 Task: Select the Central European Time as time zone for the schedule.
Action: Mouse moved to (464, 372)
Screenshot: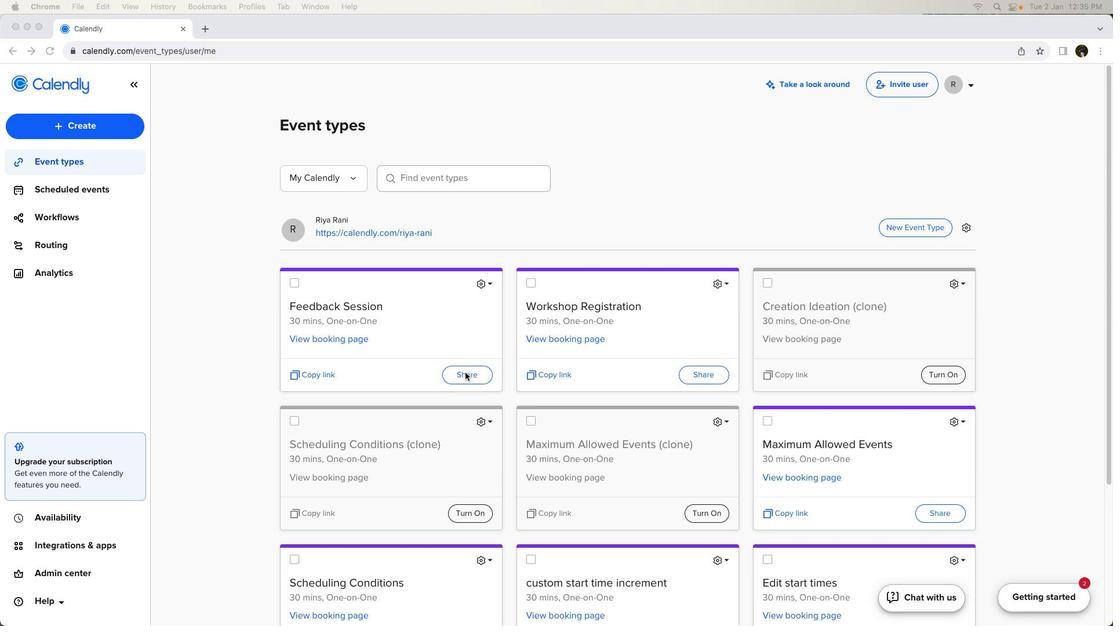 
Action: Mouse pressed left at (464, 372)
Screenshot: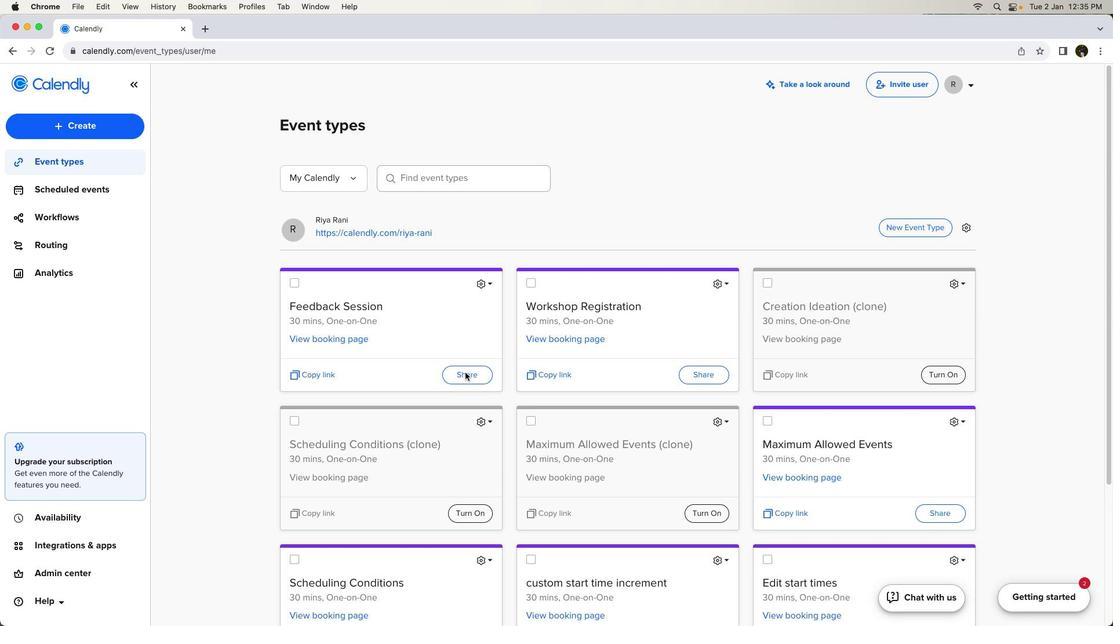 
Action: Mouse moved to (466, 373)
Screenshot: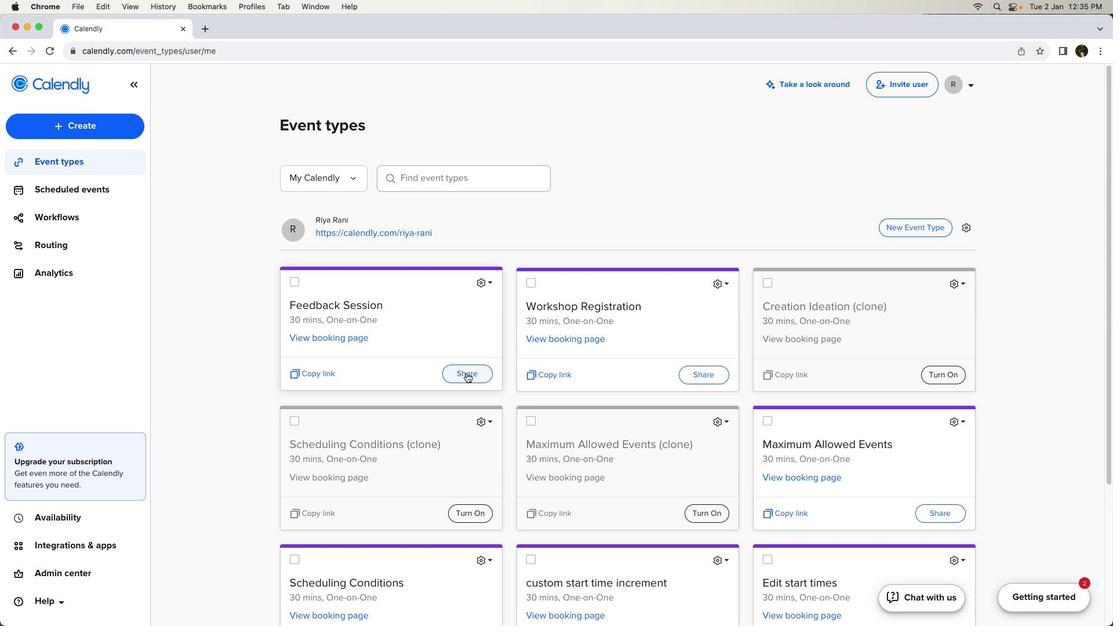
Action: Mouse pressed left at (466, 373)
Screenshot: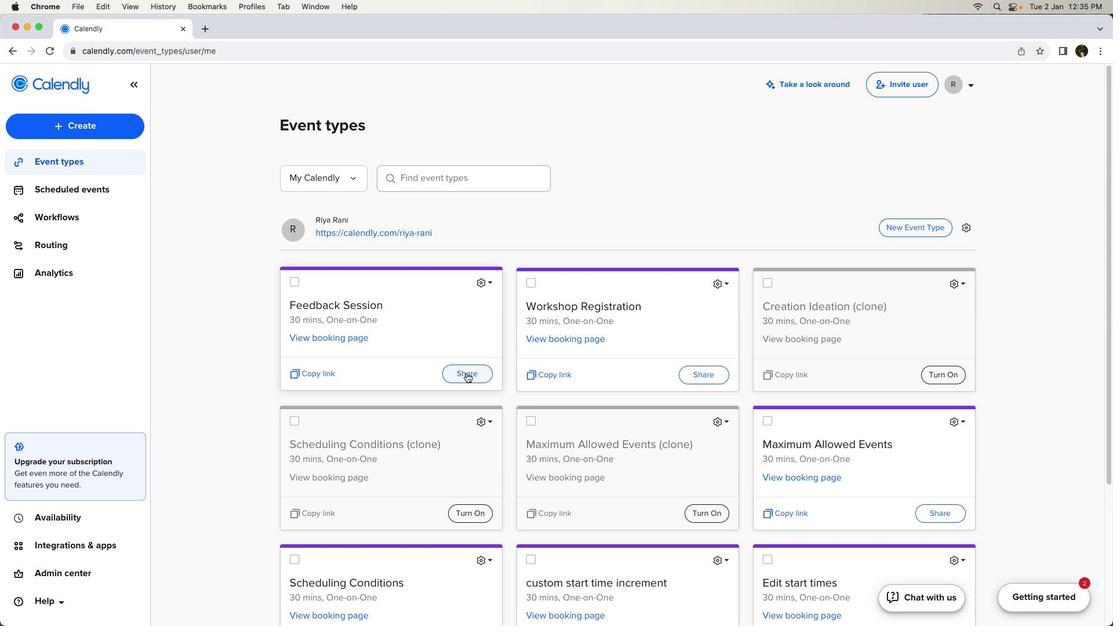 
Action: Mouse moved to (675, 349)
Screenshot: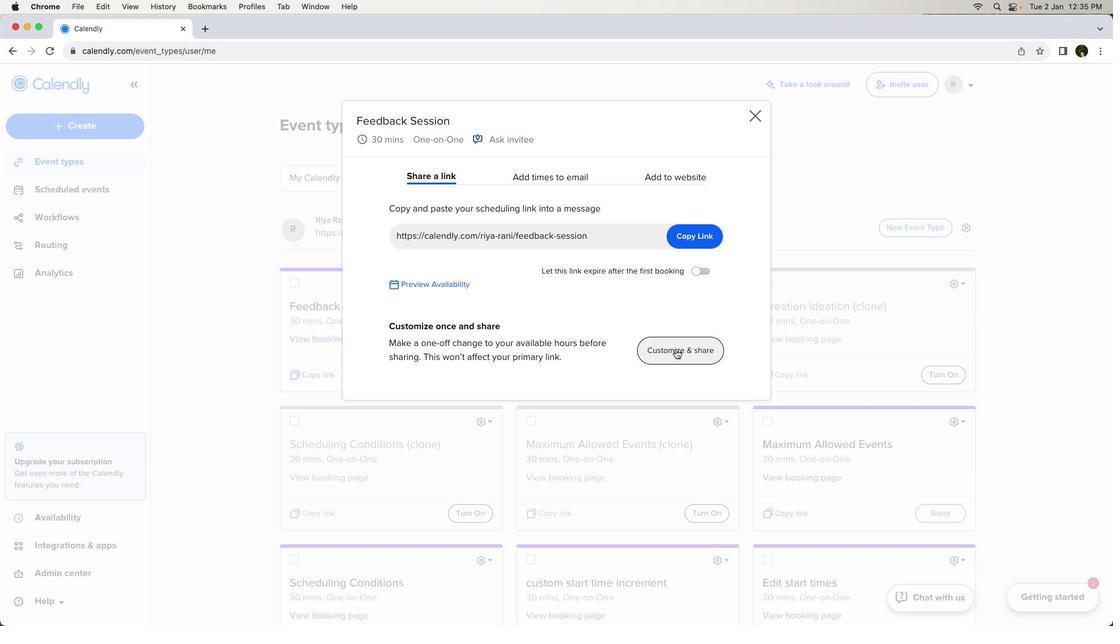 
Action: Mouse pressed left at (675, 349)
Screenshot: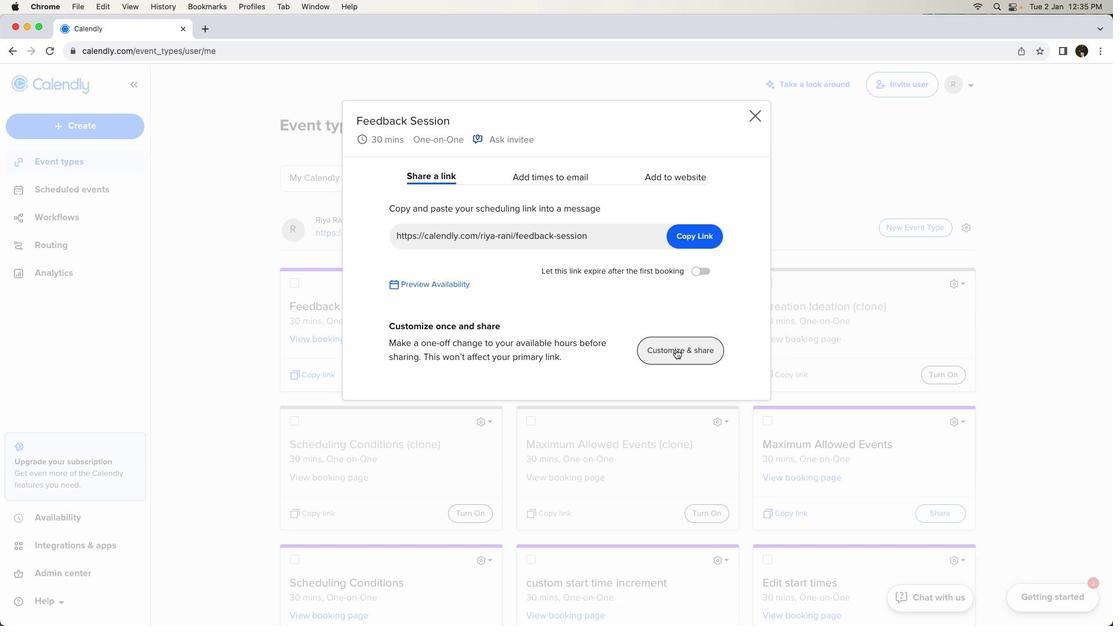 
Action: Mouse moved to (700, 430)
Screenshot: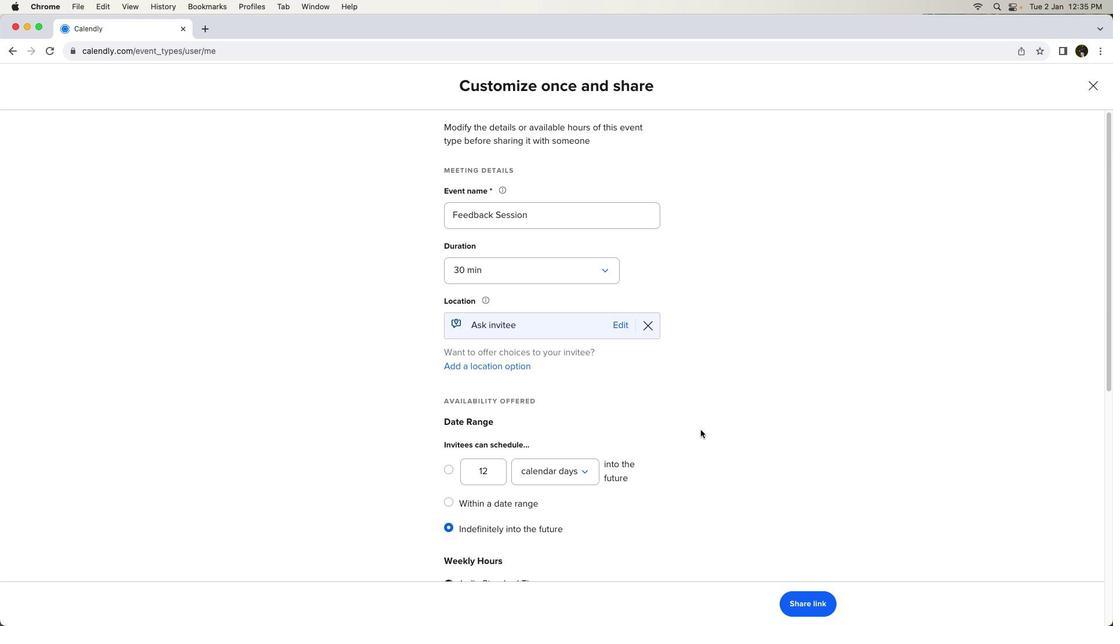 
Action: Mouse scrolled (700, 430) with delta (0, 0)
Screenshot: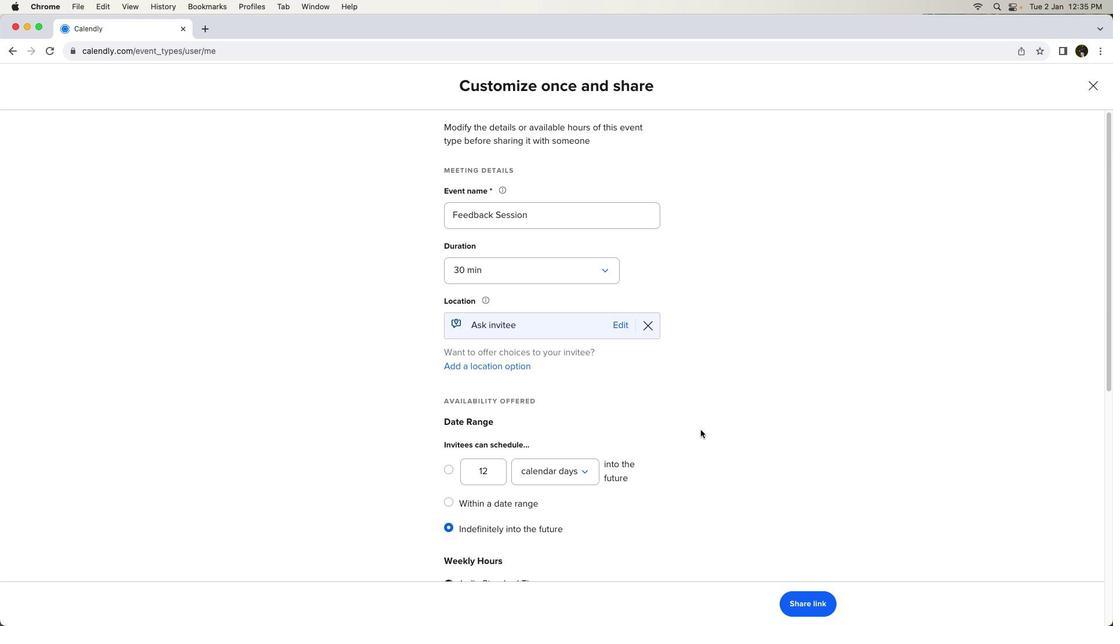 
Action: Mouse scrolled (700, 430) with delta (0, 0)
Screenshot: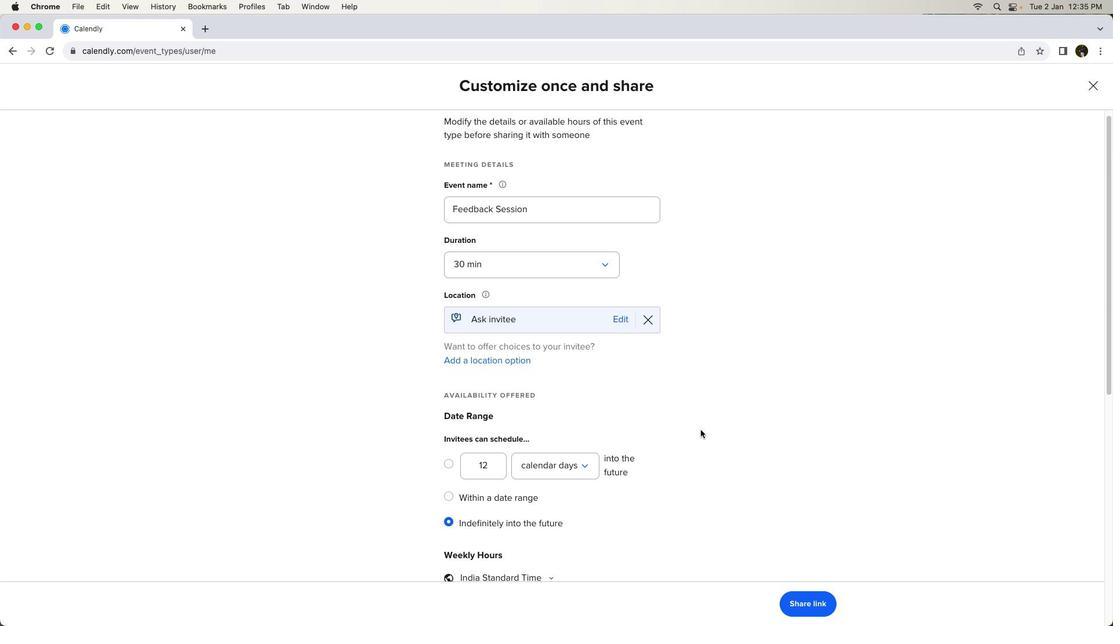 
Action: Mouse scrolled (700, 430) with delta (0, 0)
Screenshot: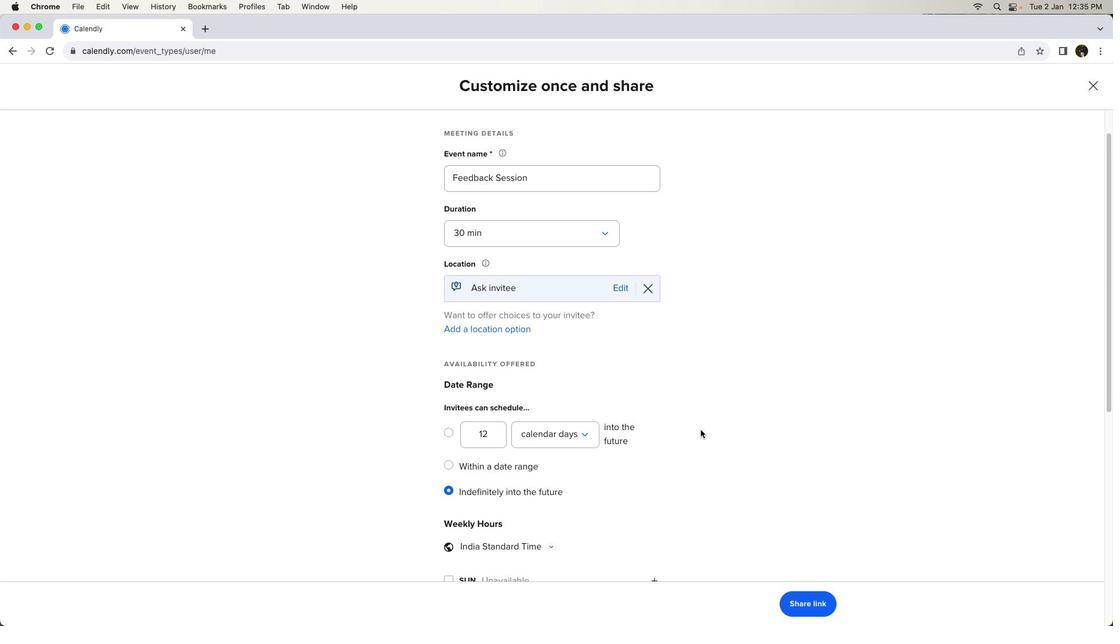 
Action: Mouse scrolled (700, 430) with delta (0, 0)
Screenshot: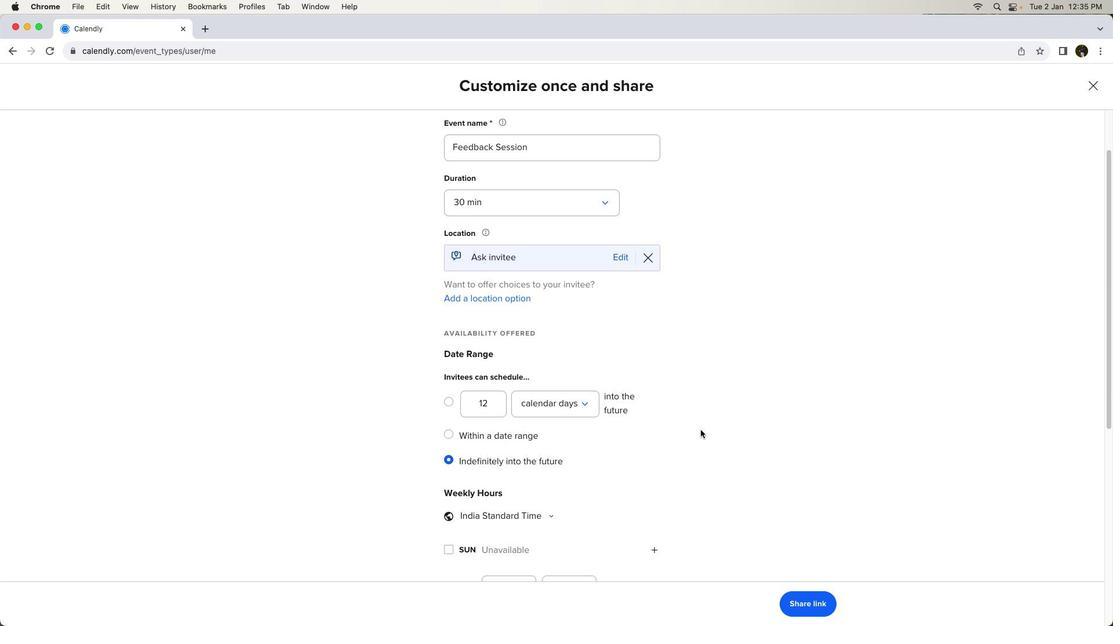 
Action: Mouse scrolled (700, 430) with delta (0, -1)
Screenshot: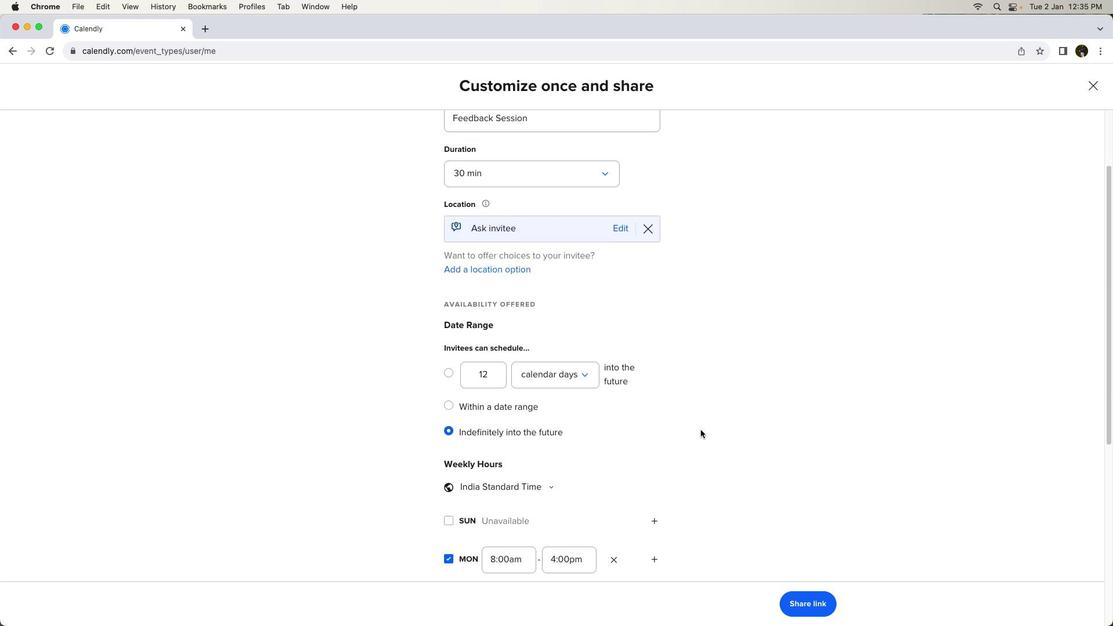 
Action: Mouse scrolled (700, 430) with delta (0, 0)
Screenshot: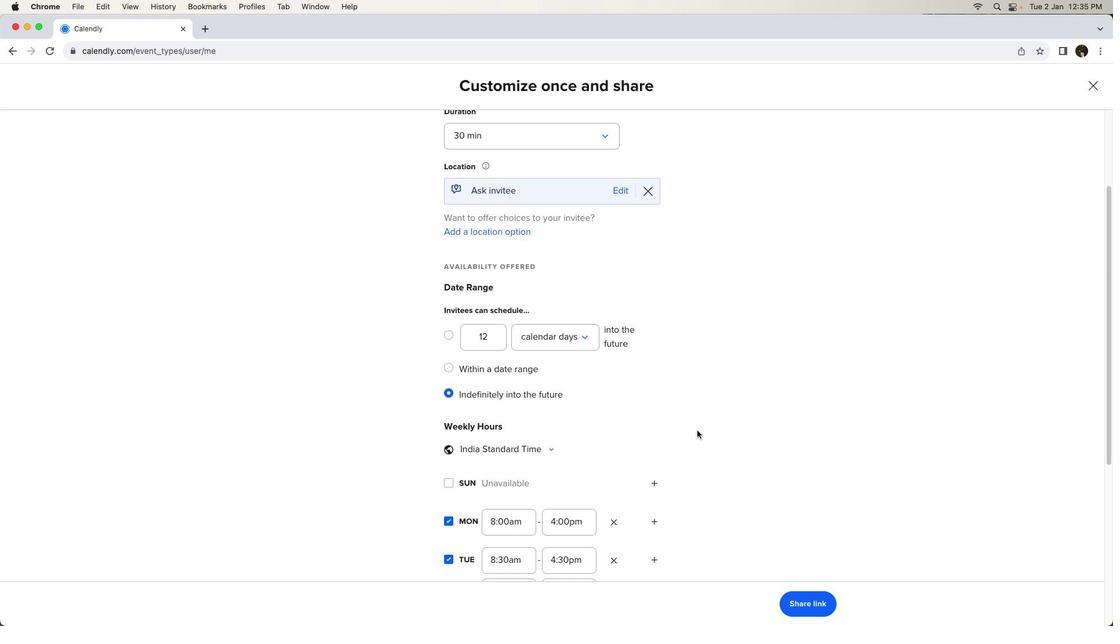 
Action: Mouse scrolled (700, 430) with delta (0, 0)
Screenshot: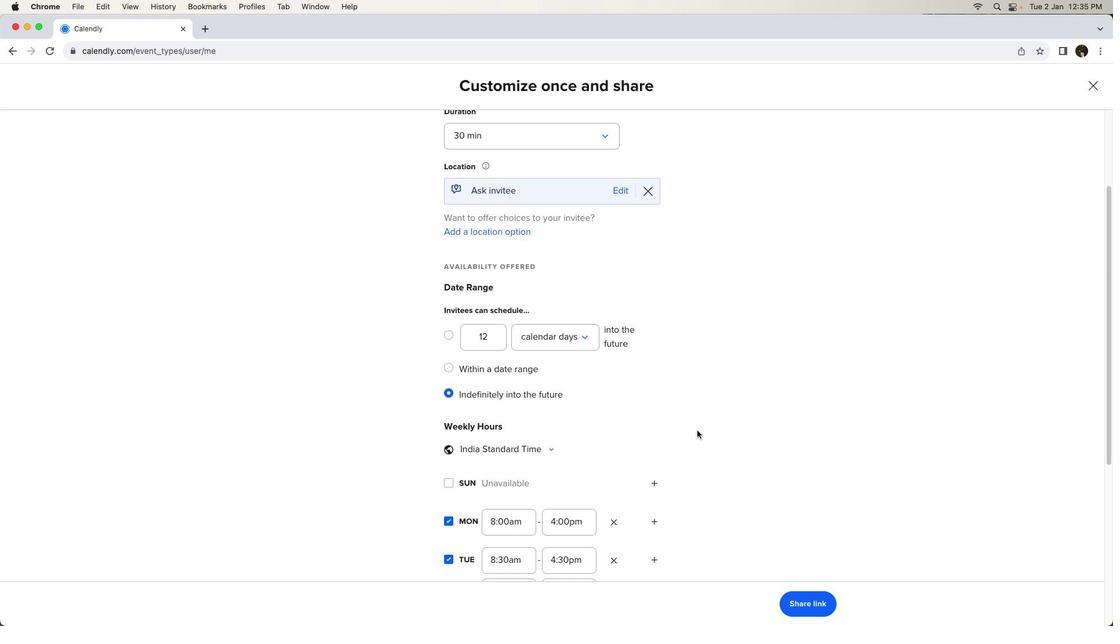 
Action: Mouse moved to (543, 440)
Screenshot: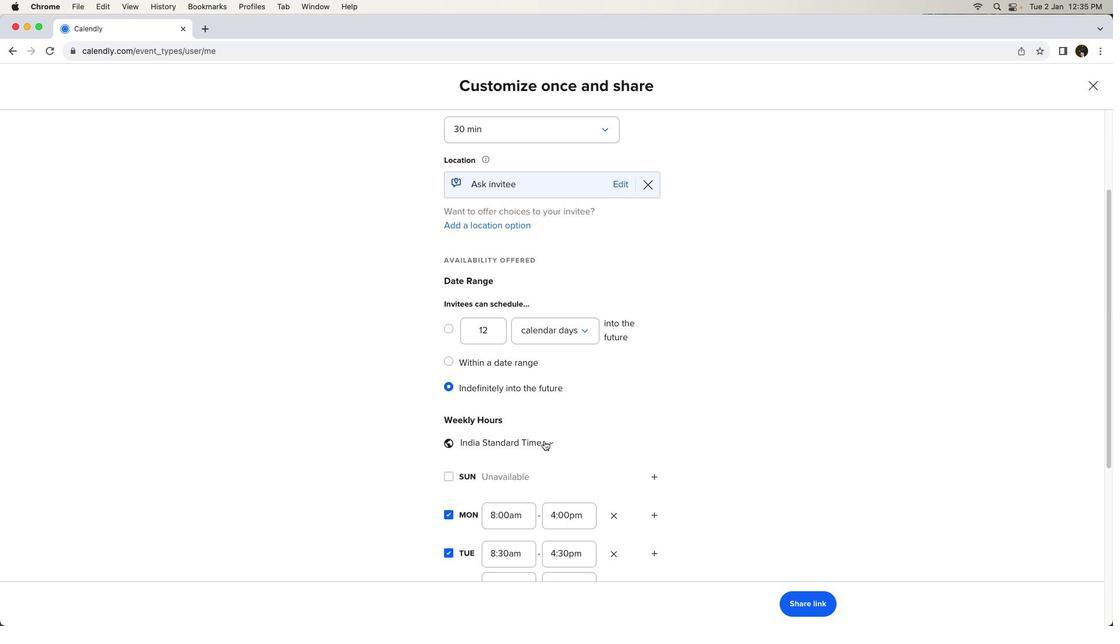 
Action: Mouse pressed left at (543, 440)
Screenshot: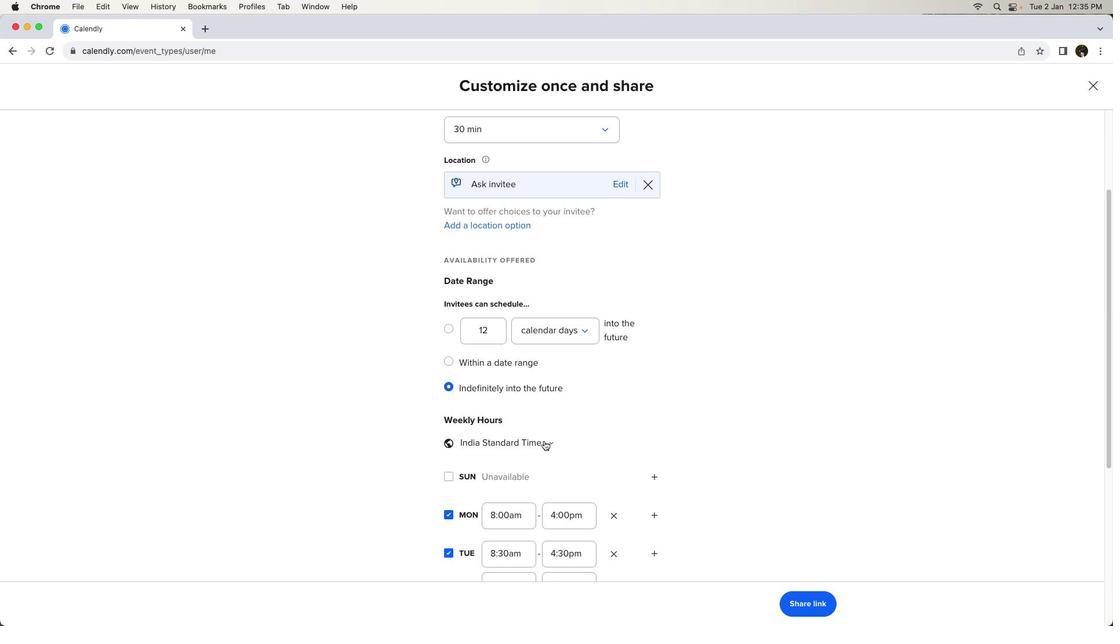 
Action: Mouse moved to (560, 271)
Screenshot: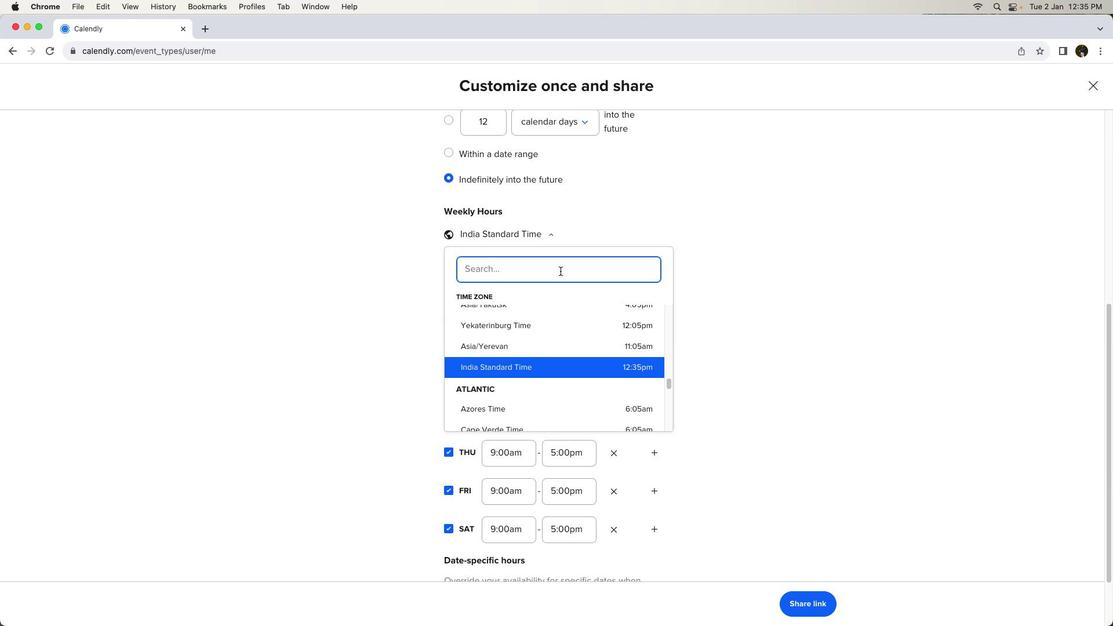 
Action: Key pressed Key.shift'C''e''n''t''r''a''l'
Screenshot: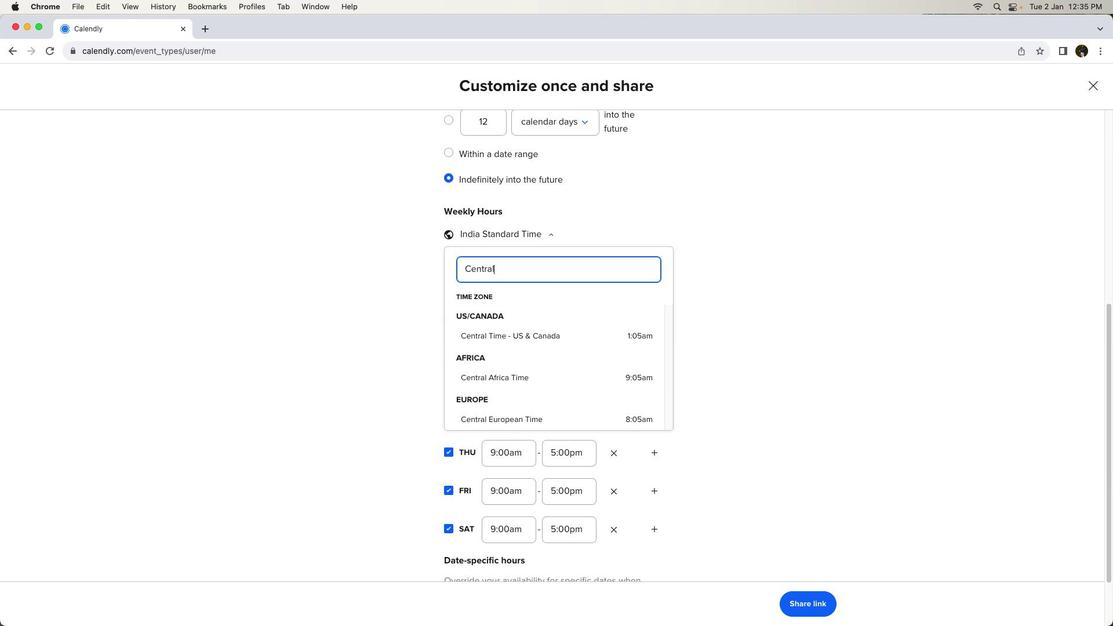 
Action: Mouse moved to (559, 411)
Screenshot: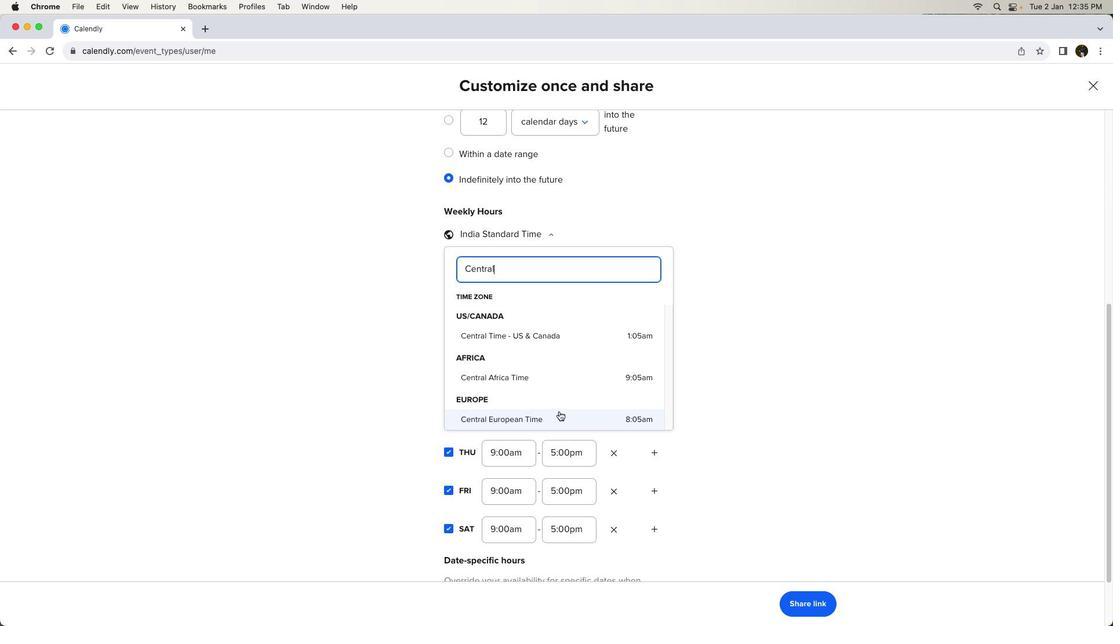 
Action: Mouse pressed left at (559, 411)
Screenshot: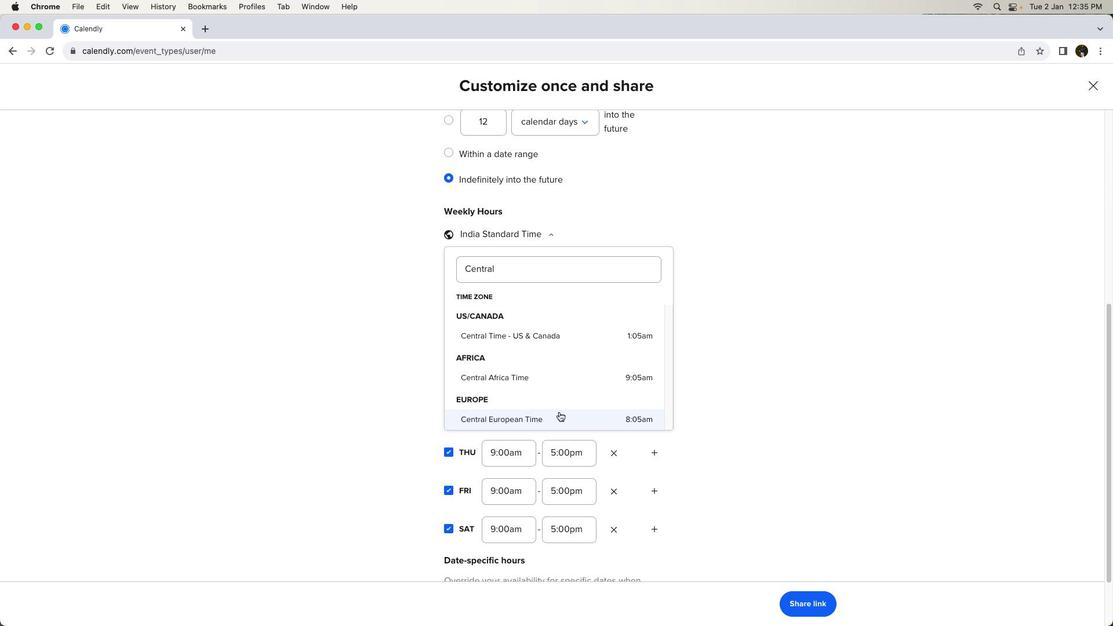 
Action: Mouse moved to (756, 410)
Screenshot: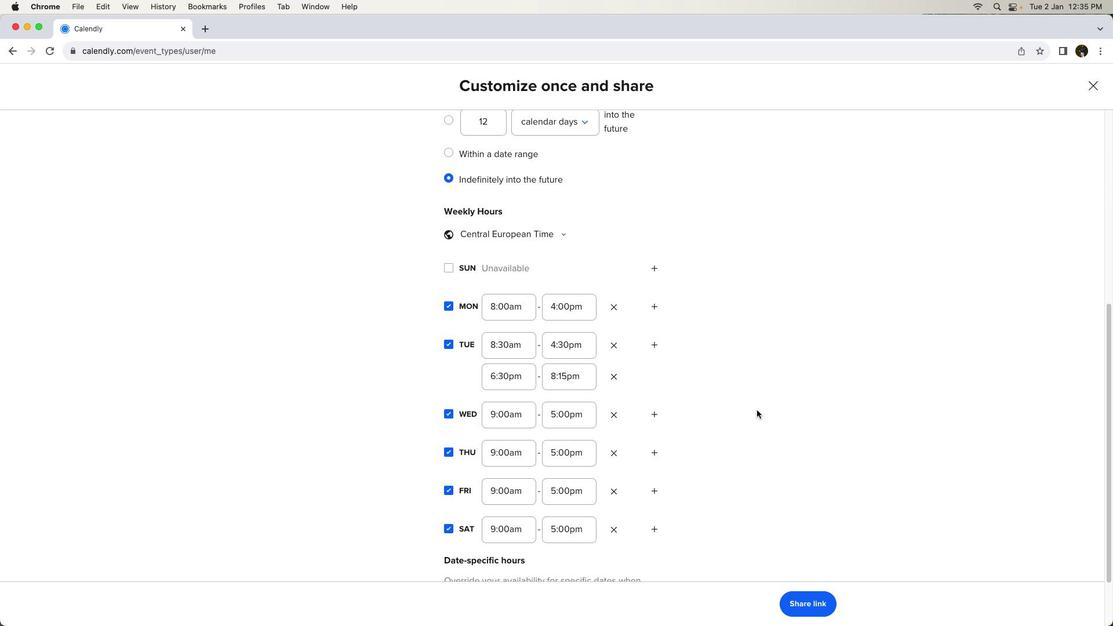 
Action: Mouse scrolled (756, 410) with delta (0, 0)
Screenshot: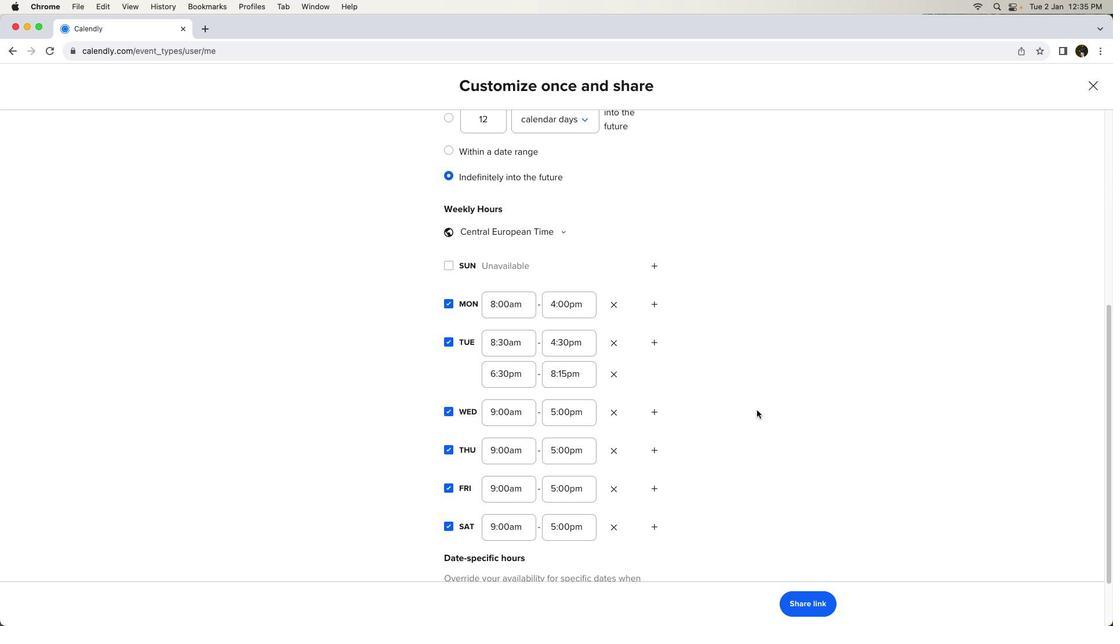 
Action: Mouse moved to (807, 604)
Screenshot: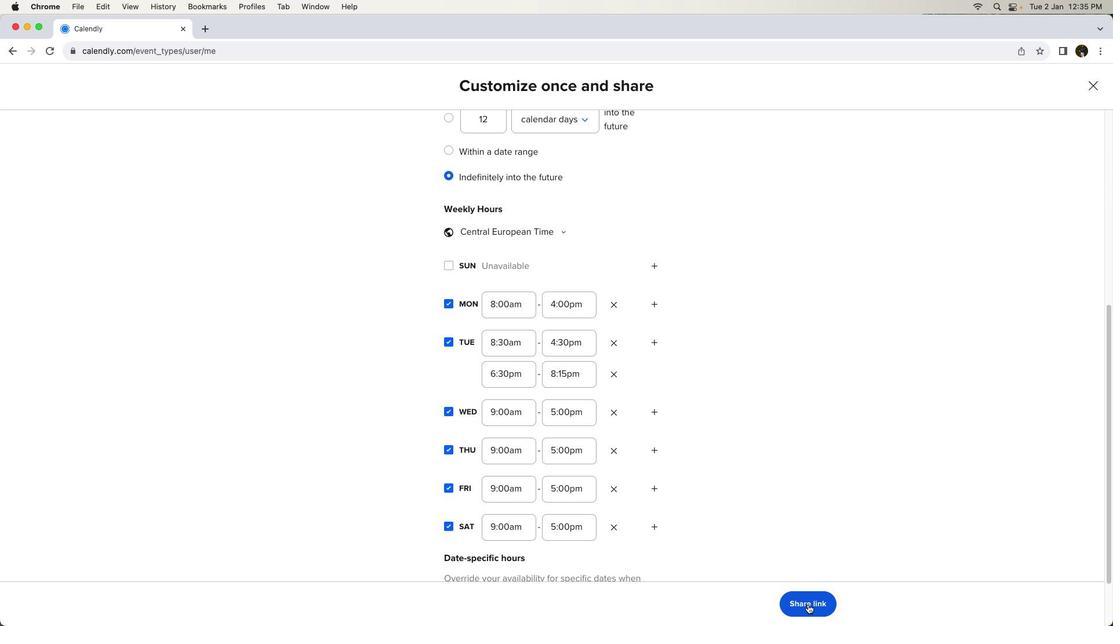 
Action: Mouse pressed left at (807, 604)
Screenshot: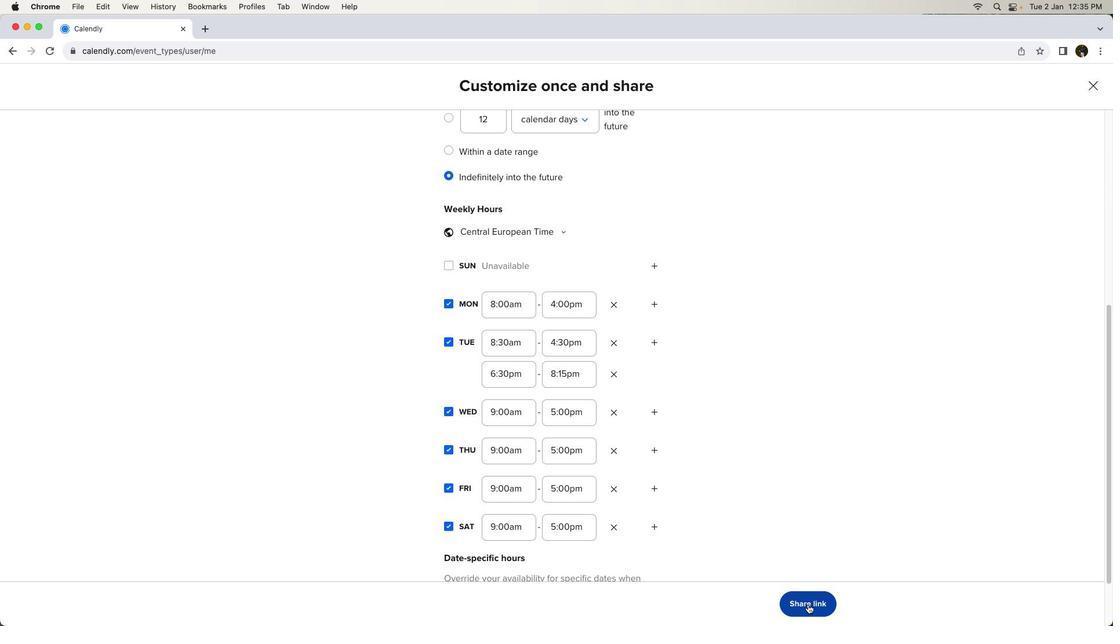 
Action: Mouse moved to (809, 602)
Screenshot: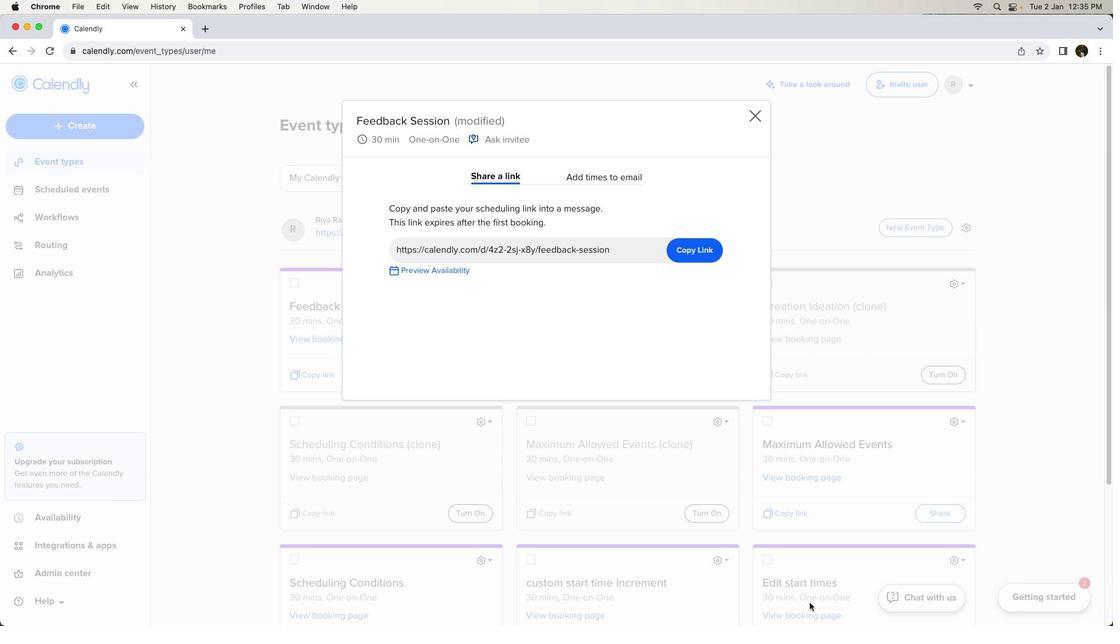 
